 Task: Toggle the enabled option in the decorations.
Action: Mouse moved to (17, 539)
Screenshot: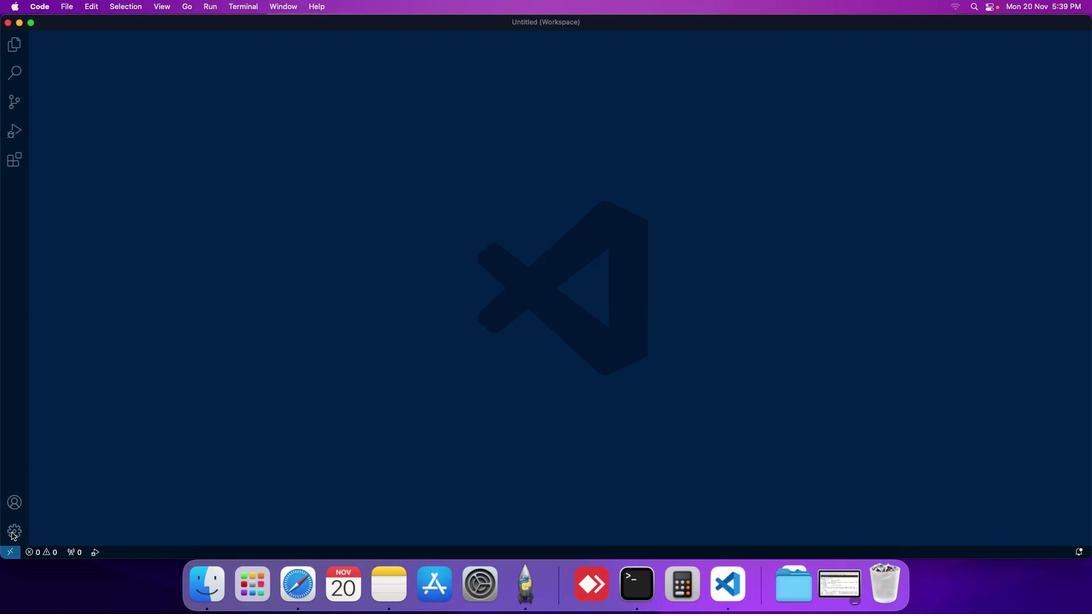 
Action: Mouse pressed left at (17, 539)
Screenshot: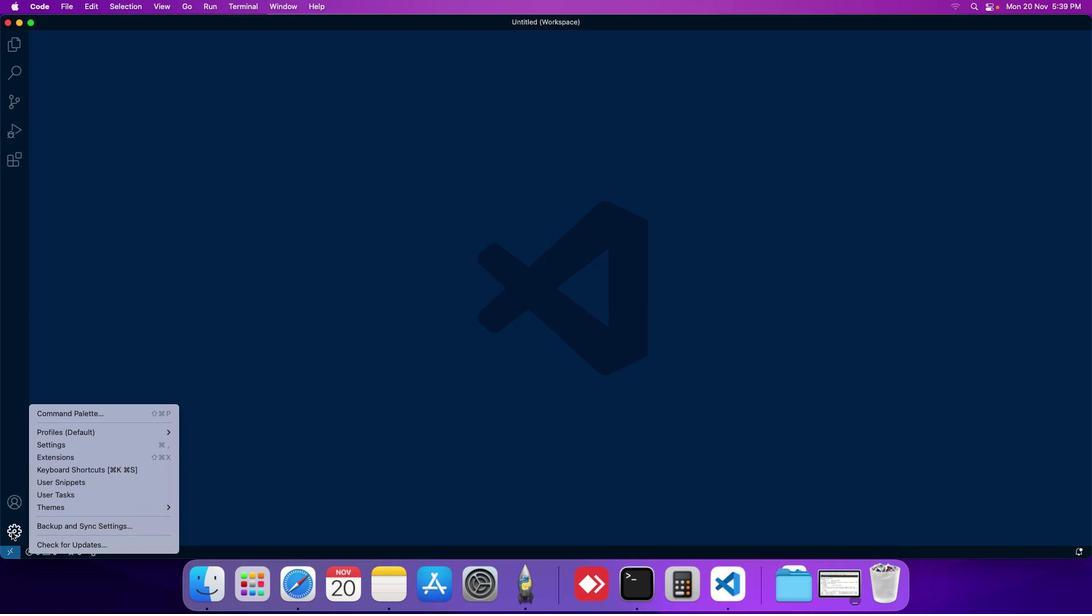 
Action: Mouse moved to (71, 453)
Screenshot: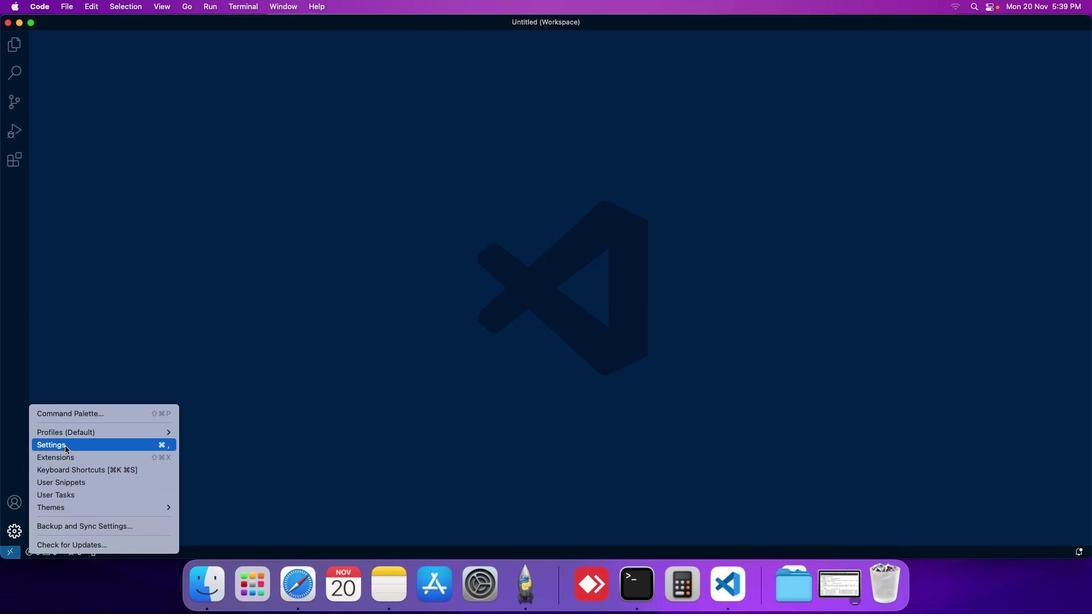 
Action: Mouse pressed left at (71, 453)
Screenshot: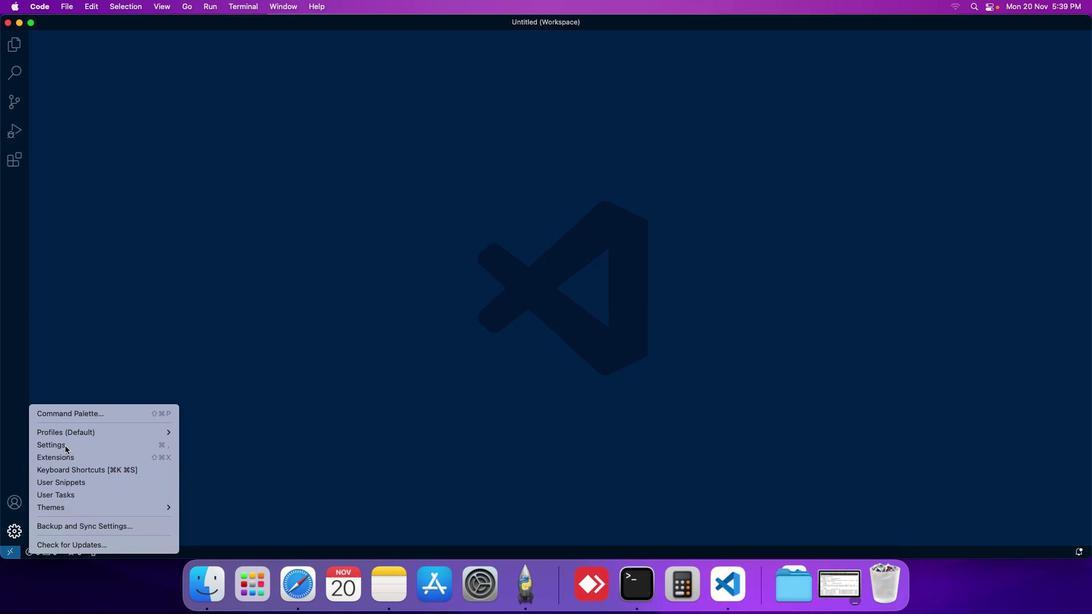 
Action: Mouse moved to (262, 105)
Screenshot: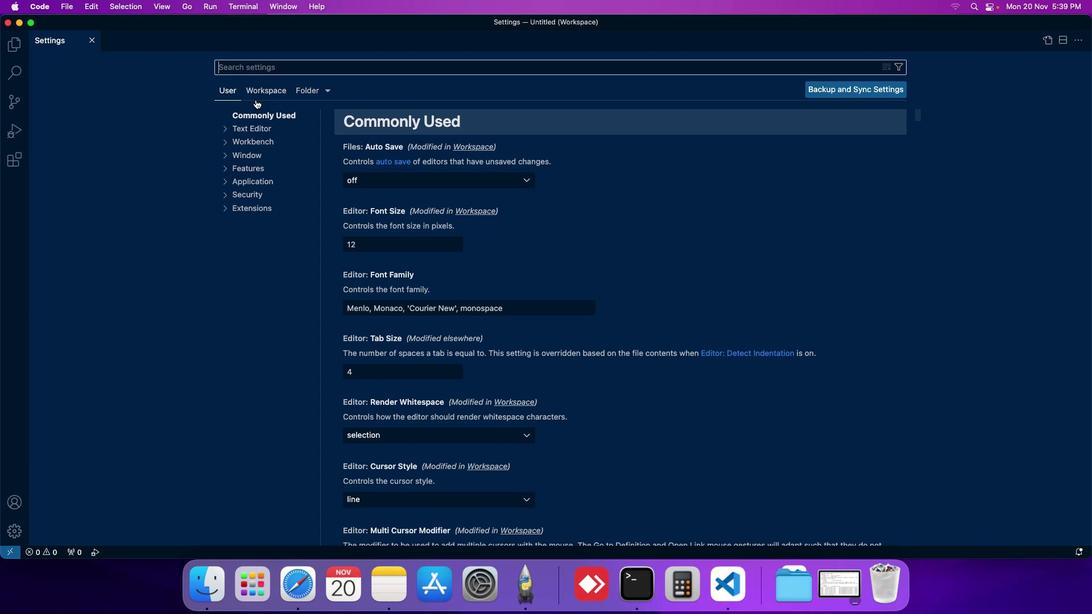 
Action: Mouse pressed left at (262, 105)
Screenshot: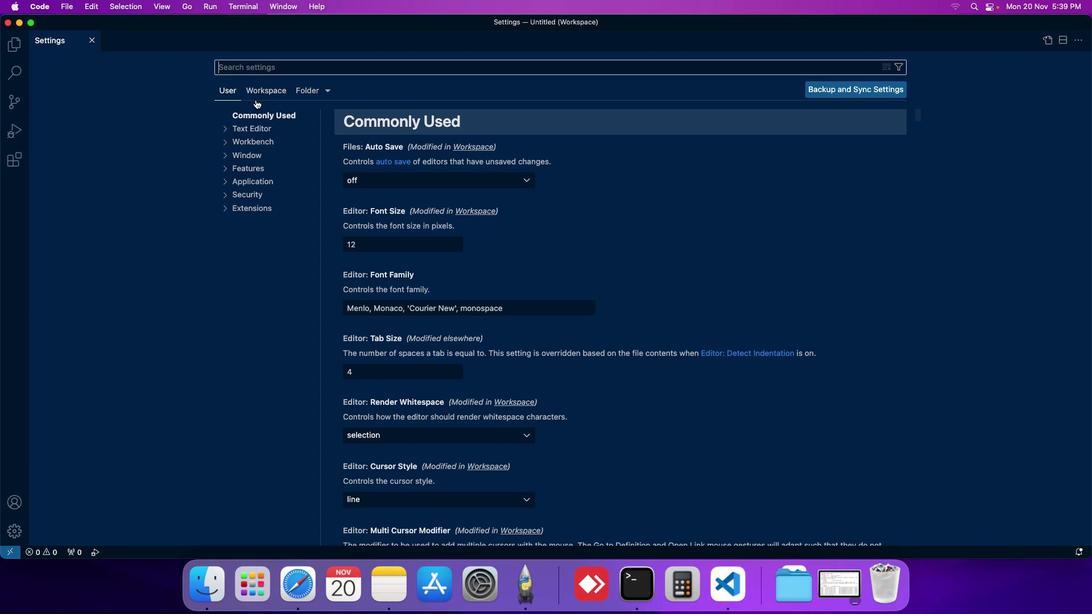 
Action: Mouse moved to (256, 173)
Screenshot: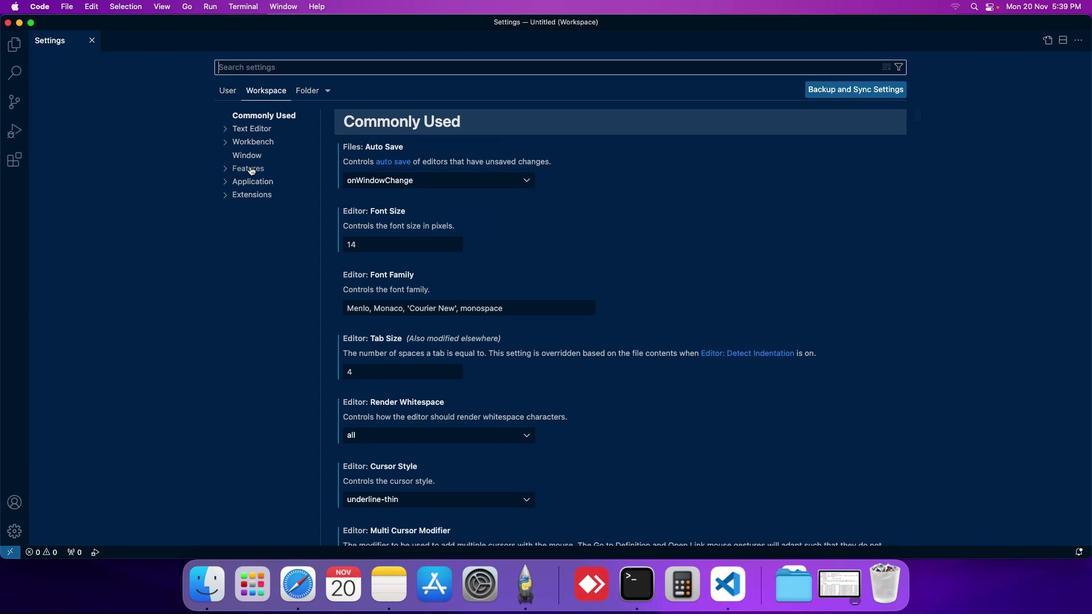 
Action: Mouse pressed left at (256, 173)
Screenshot: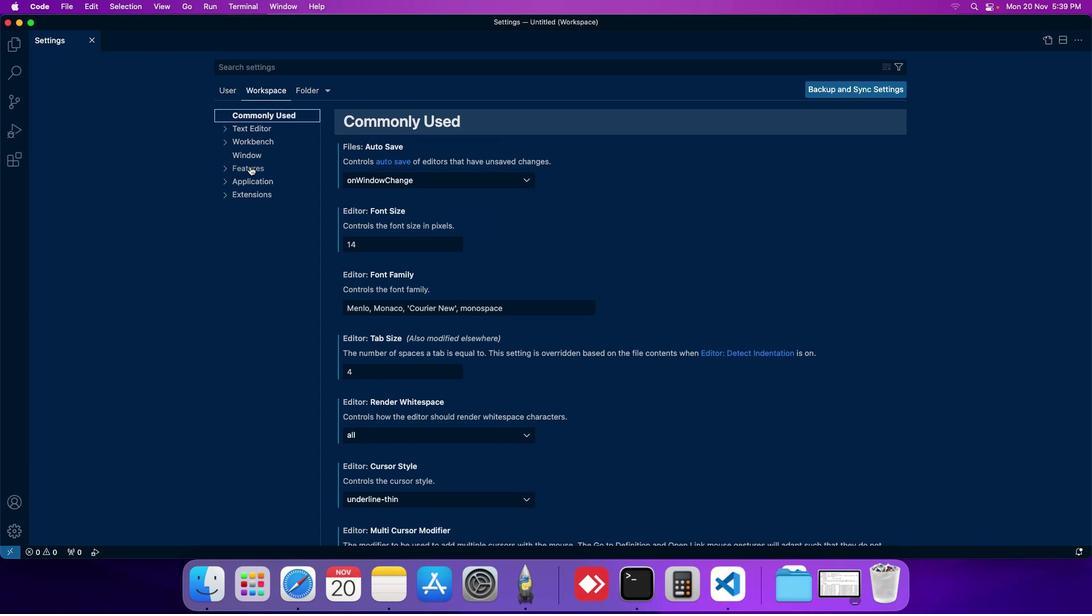 
Action: Mouse moved to (259, 302)
Screenshot: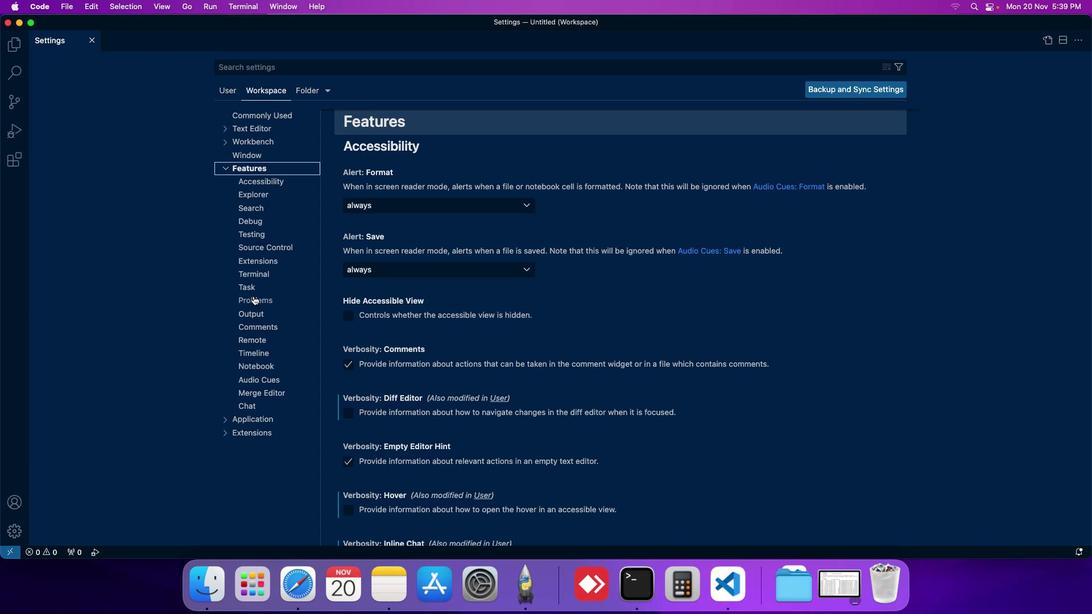 
Action: Mouse pressed left at (259, 302)
Screenshot: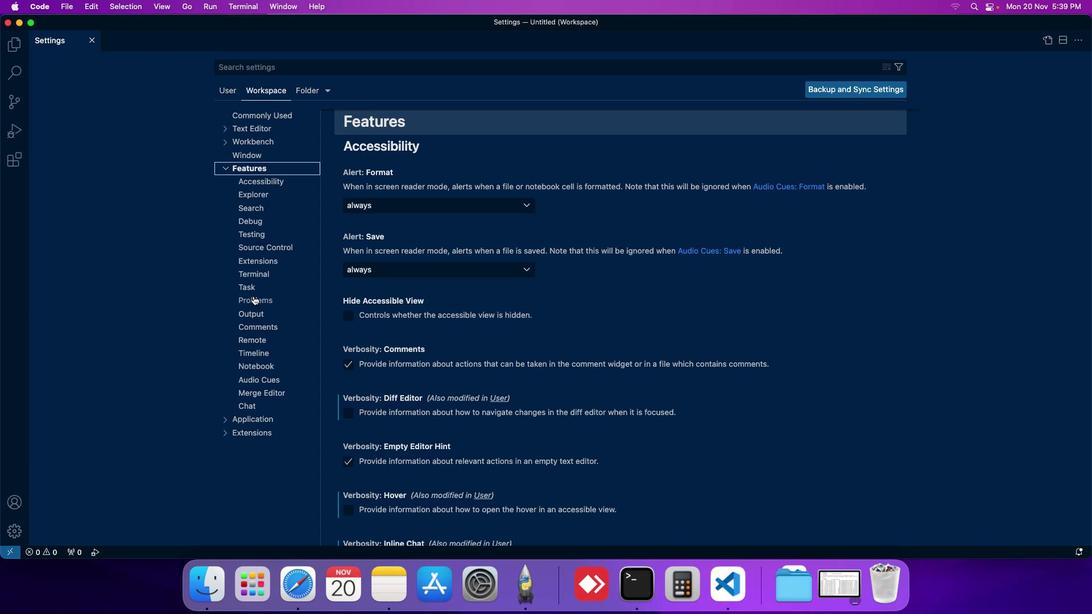 
Action: Mouse moved to (352, 217)
Screenshot: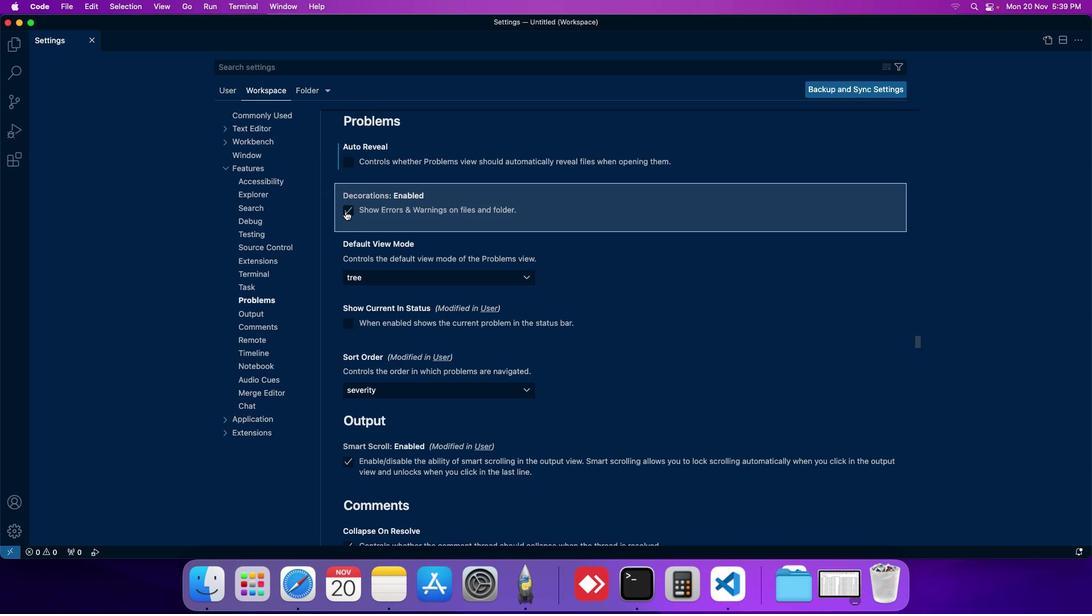 
Action: Mouse pressed left at (352, 217)
Screenshot: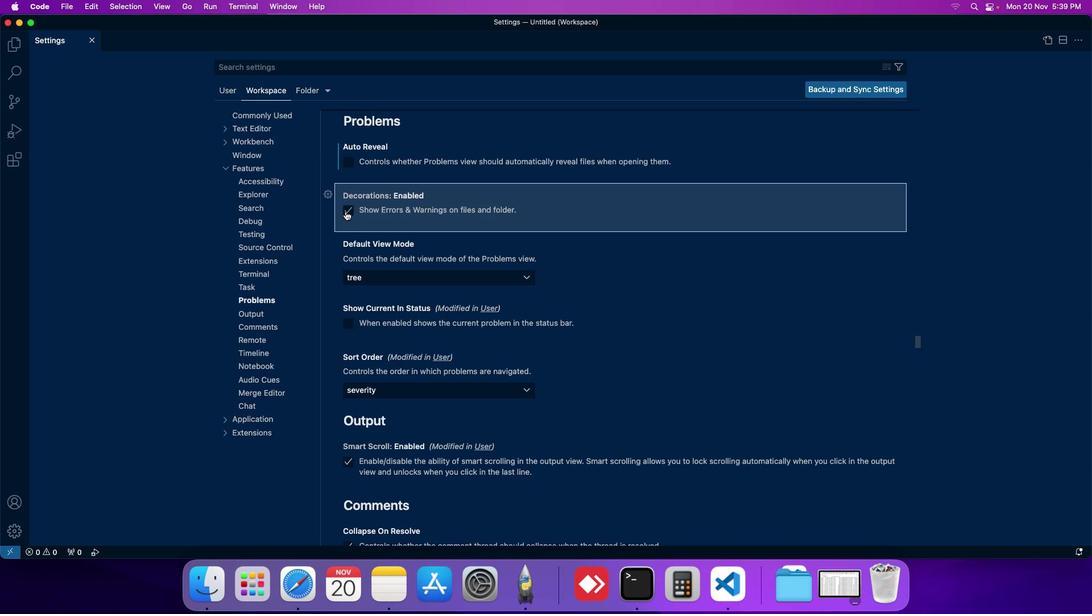 
Action: Mouse moved to (361, 220)
Screenshot: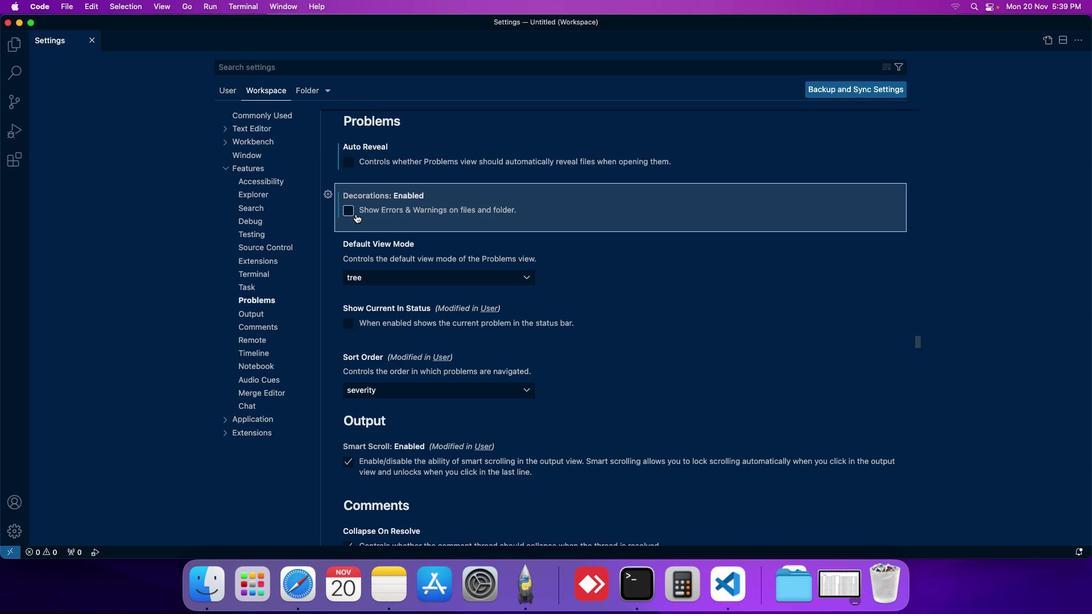 
